 Task: Add Attachment from Google Drive to Card Card0000000155 in Board Board0000000039 in Workspace WS0000000013 in Trello. Add Cover Orange to Card Card0000000155 in Board Board0000000039 in Workspace WS0000000013 in Trello. Add "Add Label …" with "Title" Title0000000155 to Button Button0000000155 to Card Card0000000155 in Board Board0000000039 in Workspace WS0000000013 in Trello. Add Description DS0000000155 to Card Card0000000155 in Board Board0000000039 in Workspace WS0000000013 in Trello. Add Comment CM0000000155 to Card Card0000000155 in Board Board0000000039 in Workspace WS0000000013 in Trello
Action: Mouse moved to (587, 196)
Screenshot: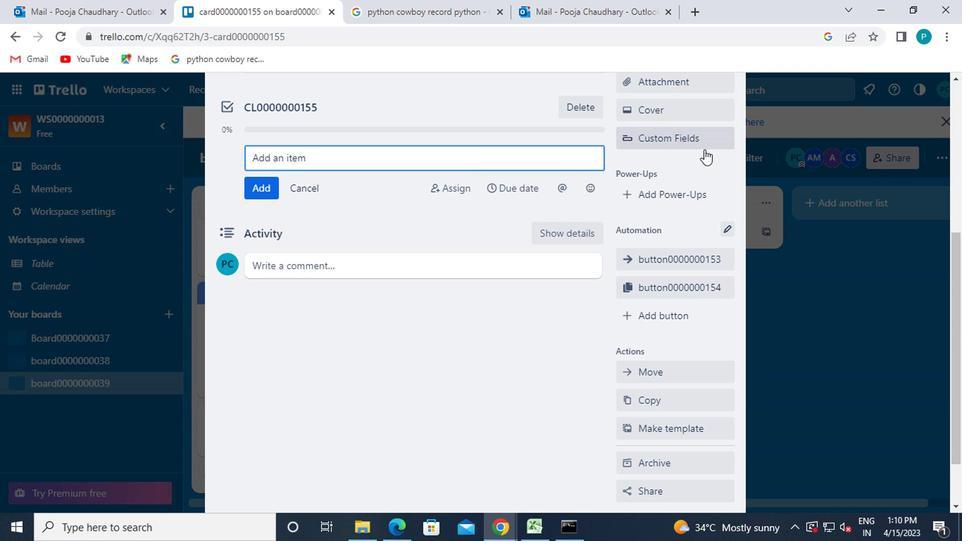 
Action: Mouse scrolled (587, 197) with delta (0, 1)
Screenshot: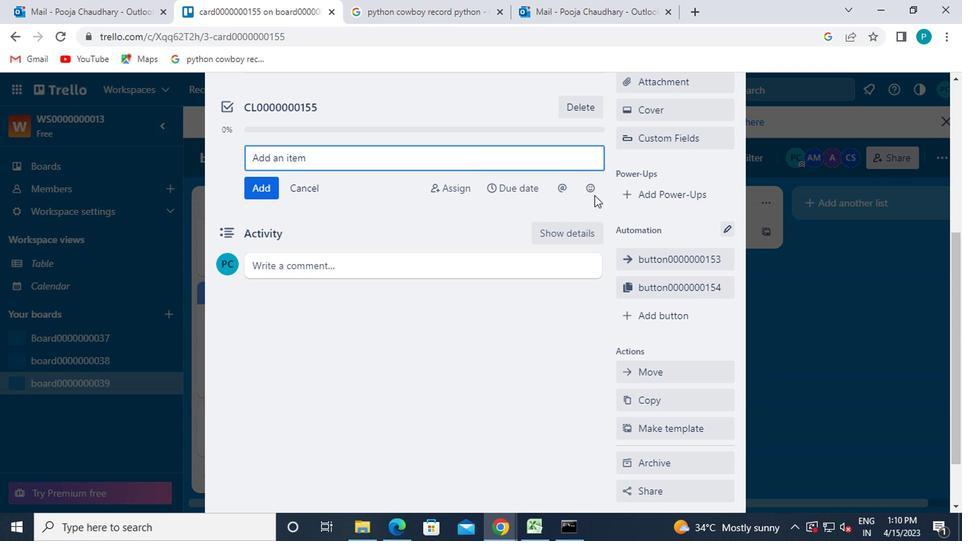 
Action: Mouse scrolled (587, 197) with delta (0, 1)
Screenshot: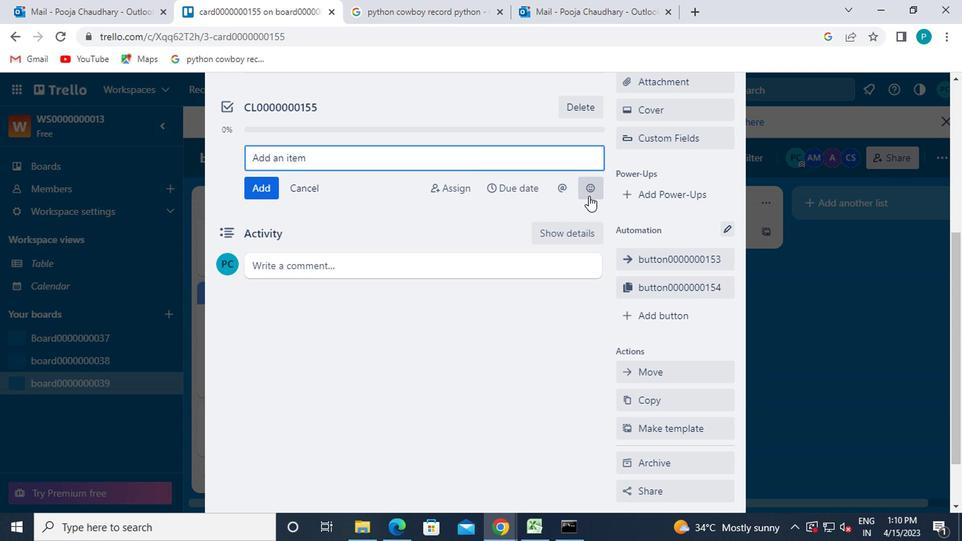 
Action: Mouse moved to (644, 223)
Screenshot: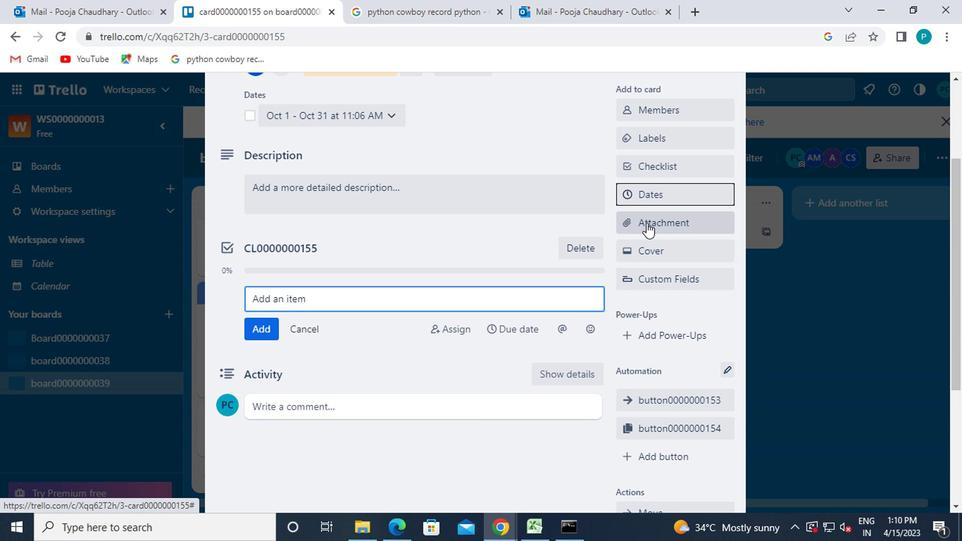 
Action: Mouse pressed left at (644, 223)
Screenshot: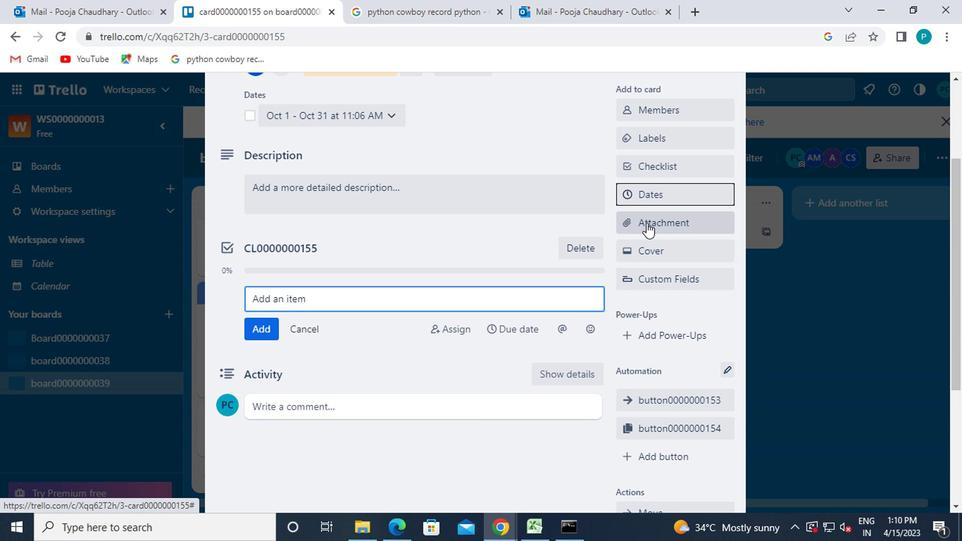 
Action: Mouse moved to (634, 198)
Screenshot: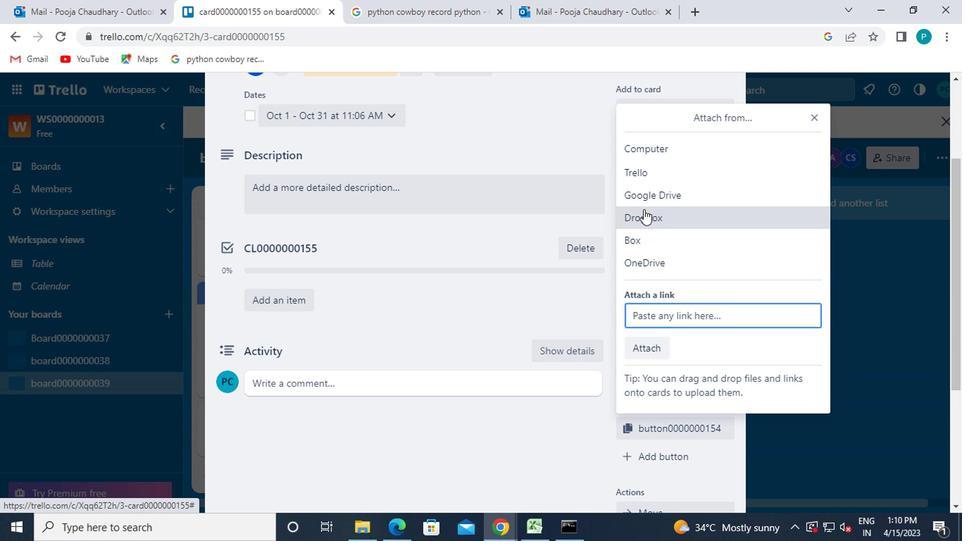 
Action: Mouse pressed left at (634, 198)
Screenshot: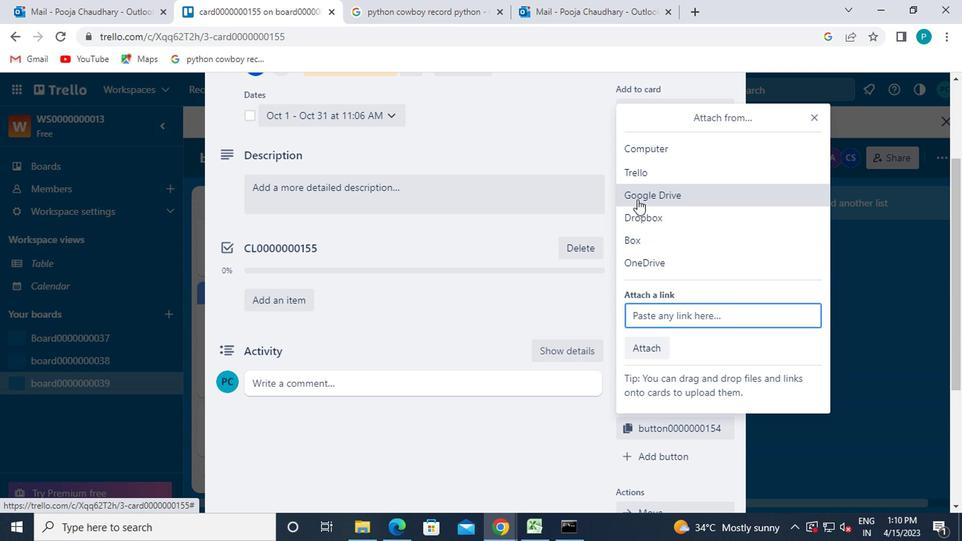 
Action: Mouse moved to (306, 342)
Screenshot: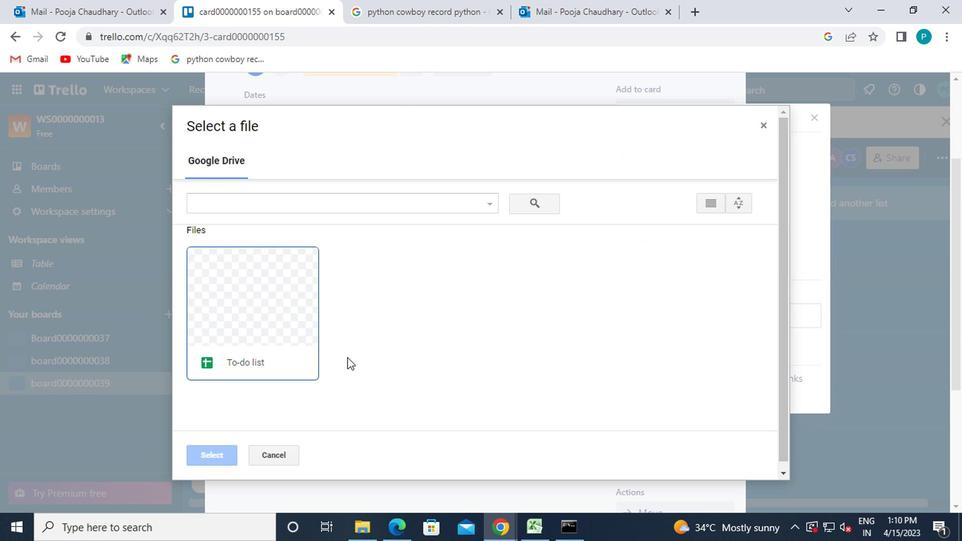 
Action: Mouse pressed left at (306, 342)
Screenshot: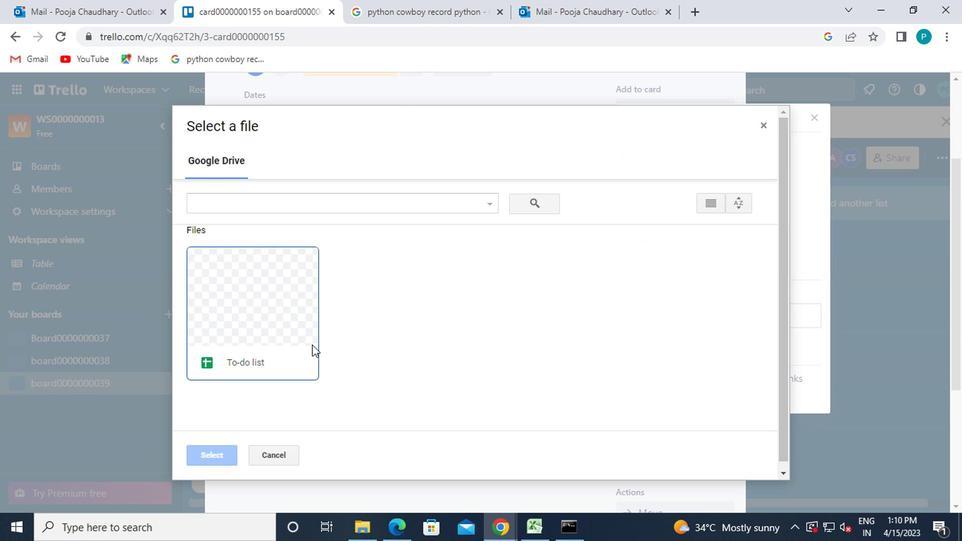 
Action: Mouse moved to (216, 453)
Screenshot: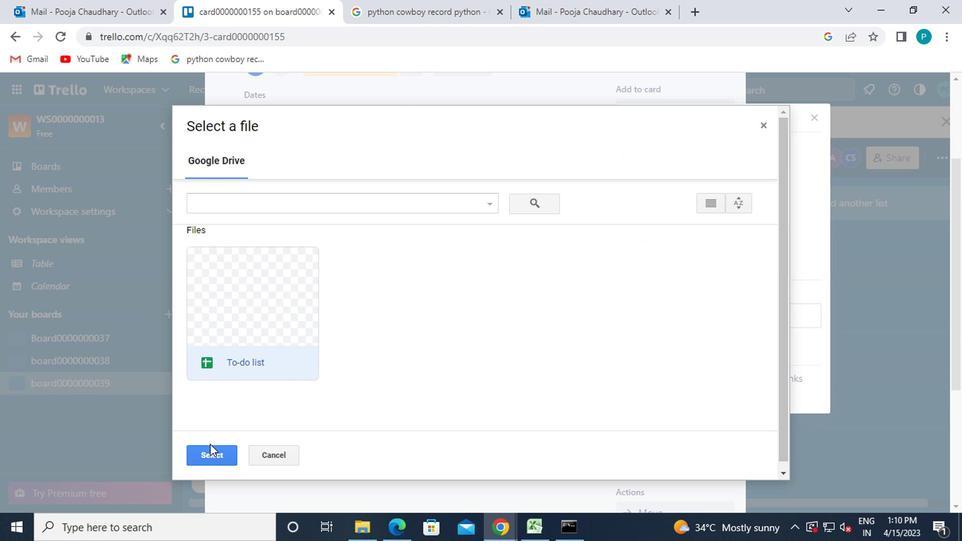 
Action: Mouse pressed left at (216, 453)
Screenshot: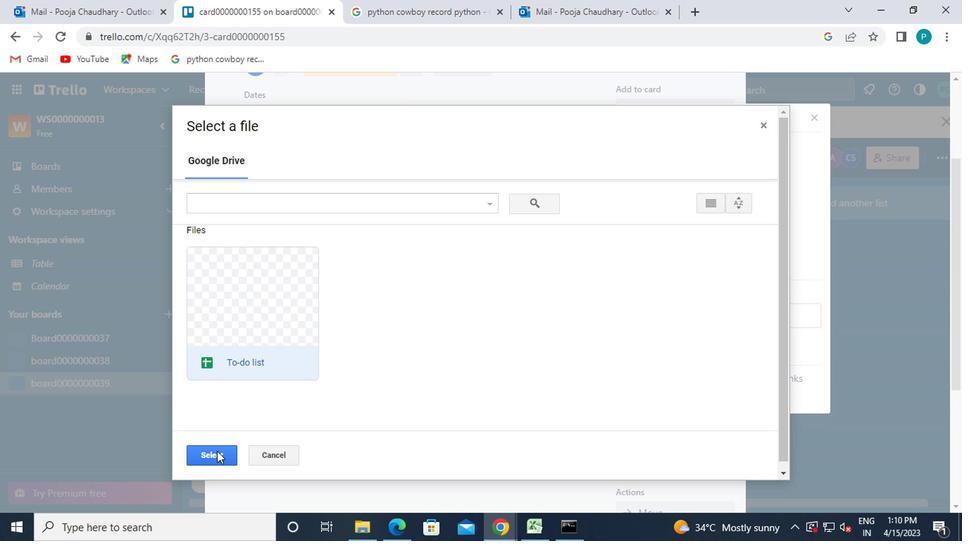 
Action: Mouse moved to (638, 254)
Screenshot: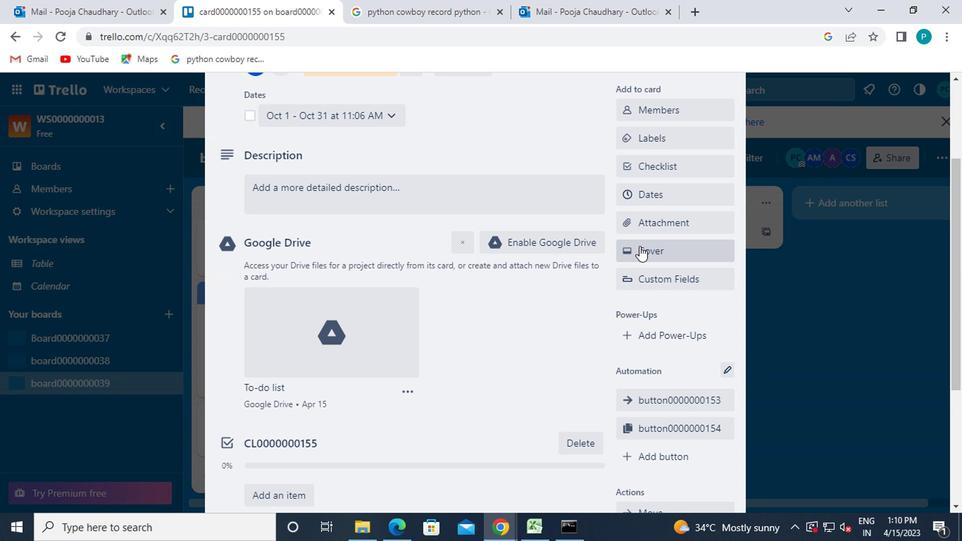 
Action: Mouse pressed left at (638, 254)
Screenshot: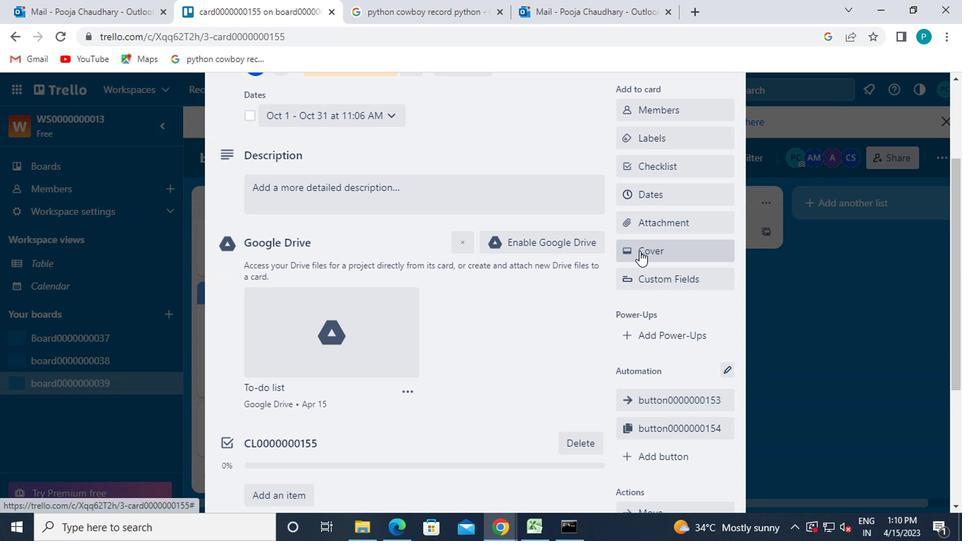 
Action: Mouse moved to (718, 244)
Screenshot: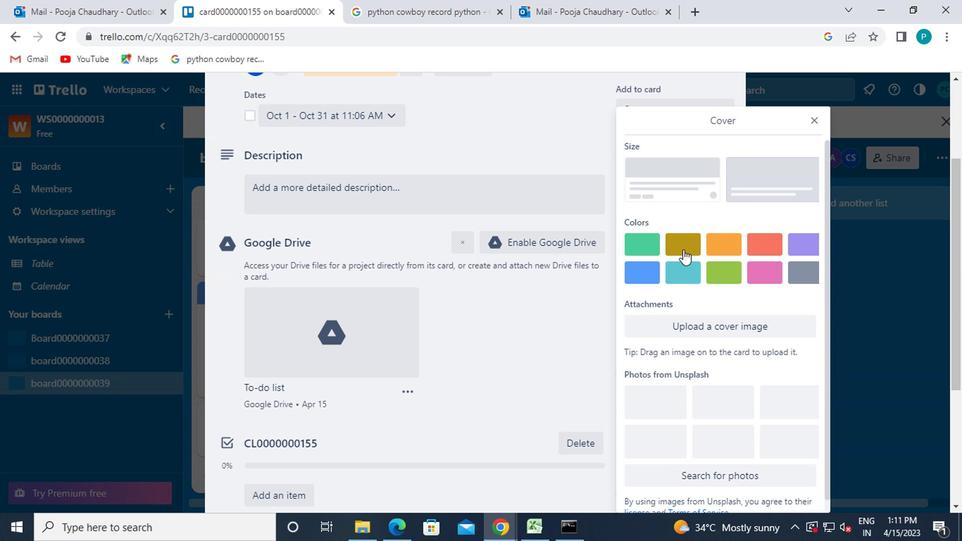 
Action: Mouse pressed left at (718, 244)
Screenshot: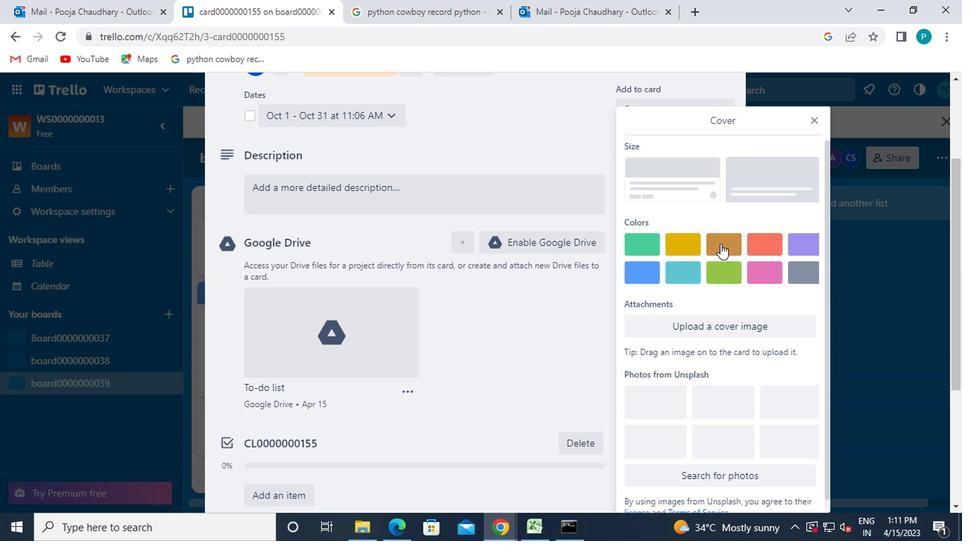 
Action: Mouse moved to (811, 121)
Screenshot: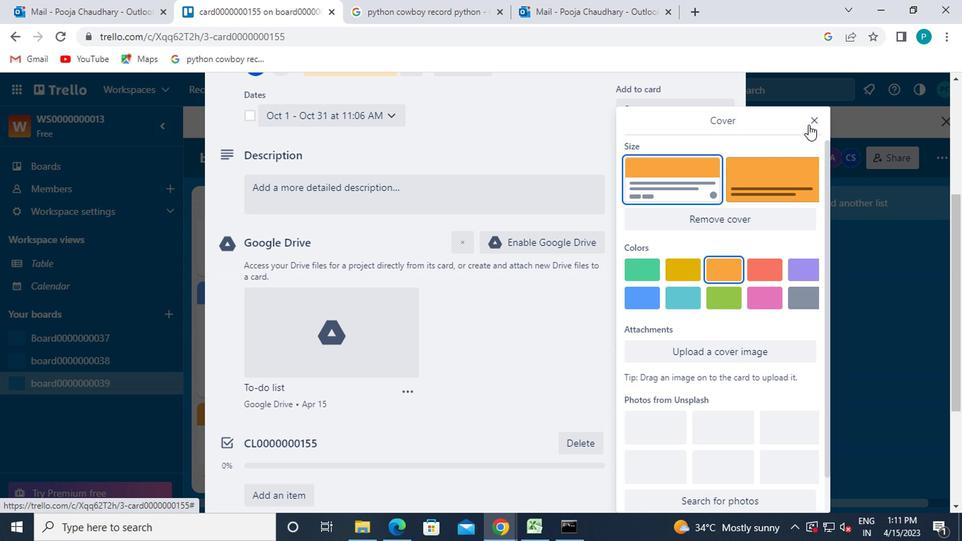 
Action: Mouse pressed left at (811, 121)
Screenshot: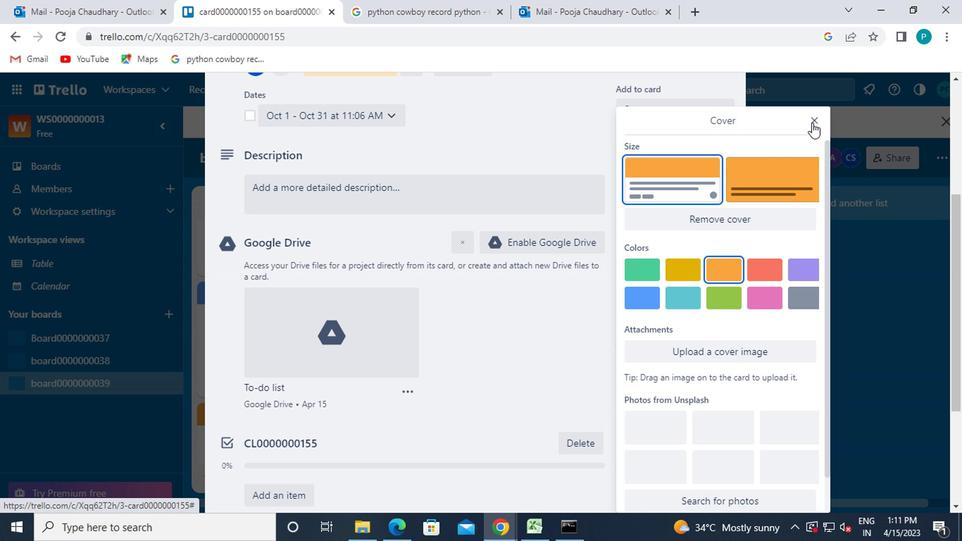 
Action: Mouse moved to (573, 321)
Screenshot: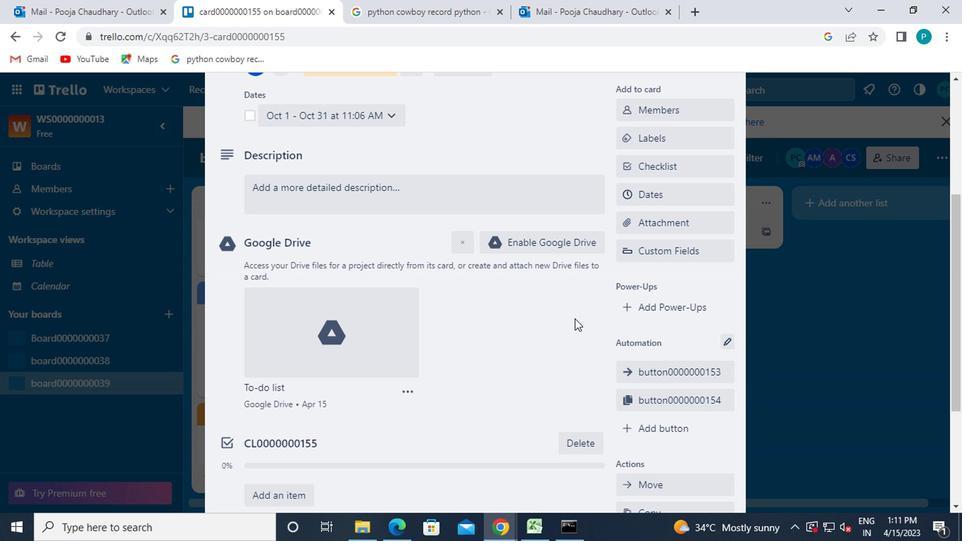 
Action: Mouse scrolled (573, 320) with delta (0, 0)
Screenshot: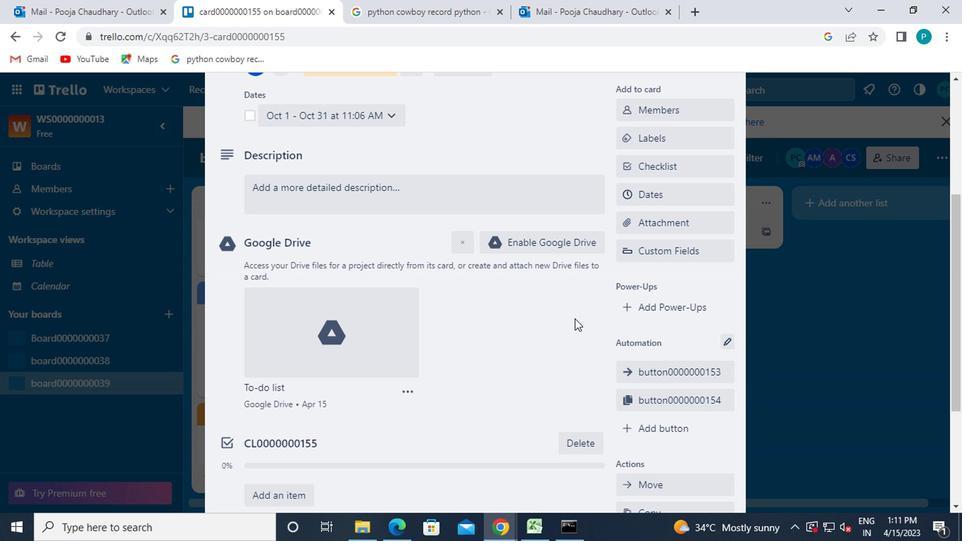 
Action: Mouse moved to (664, 350)
Screenshot: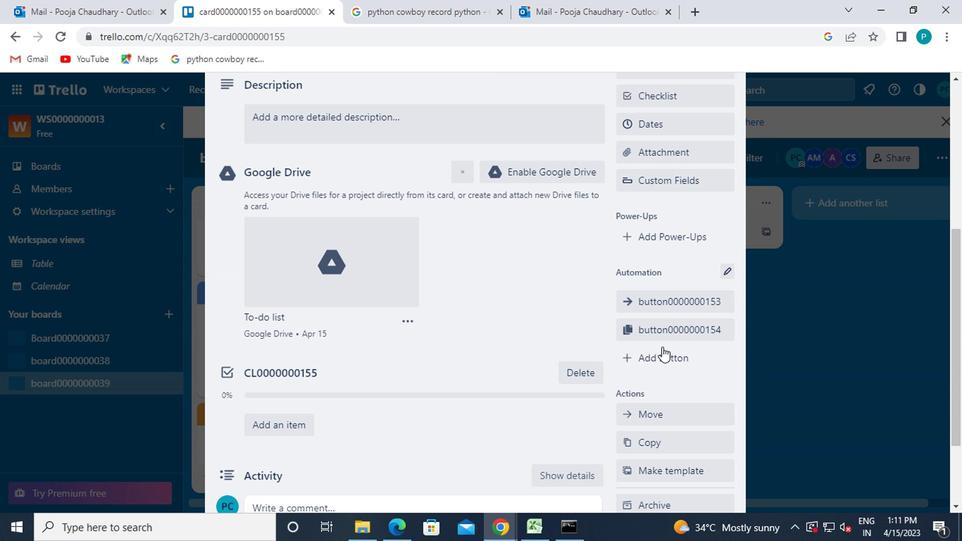 
Action: Mouse pressed left at (664, 350)
Screenshot: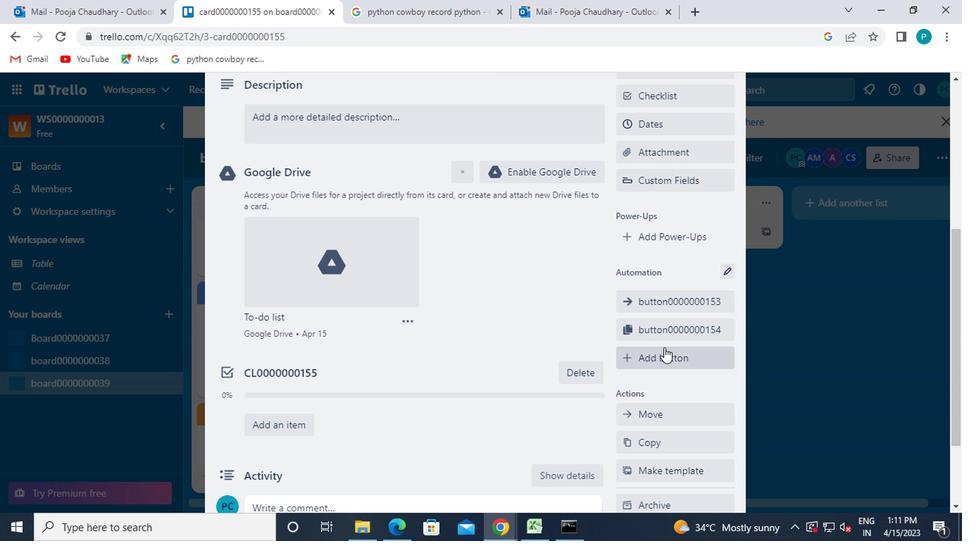 
Action: Mouse moved to (666, 244)
Screenshot: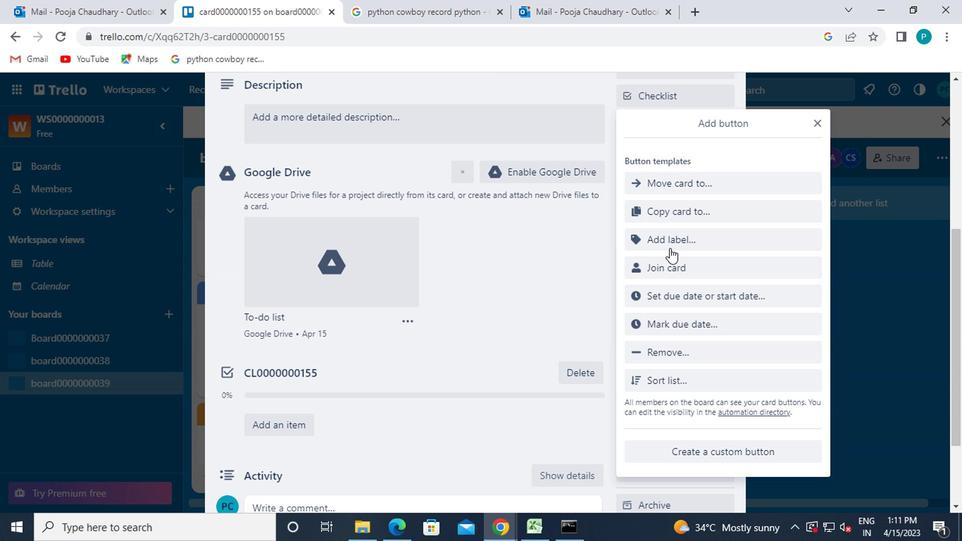 
Action: Mouse pressed left at (666, 244)
Screenshot: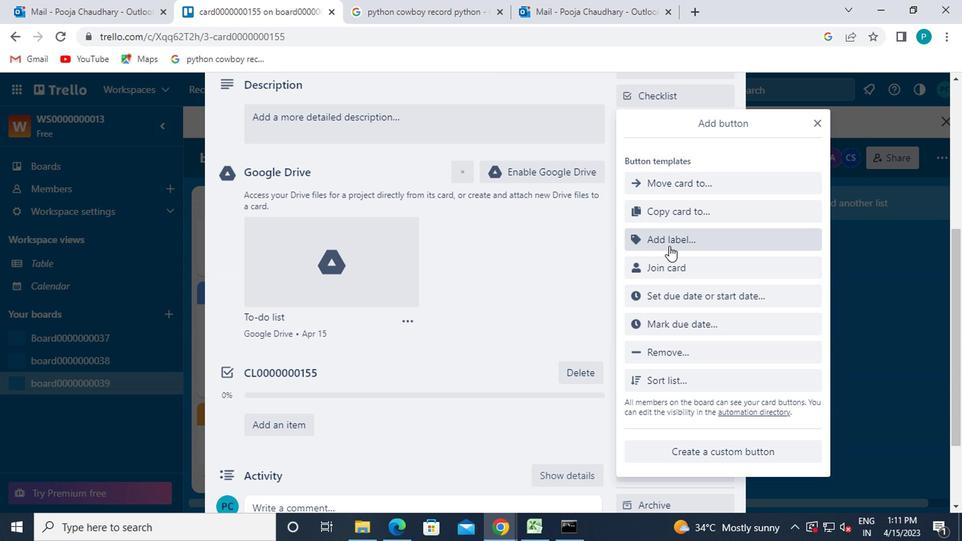 
Action: Mouse moved to (671, 179)
Screenshot: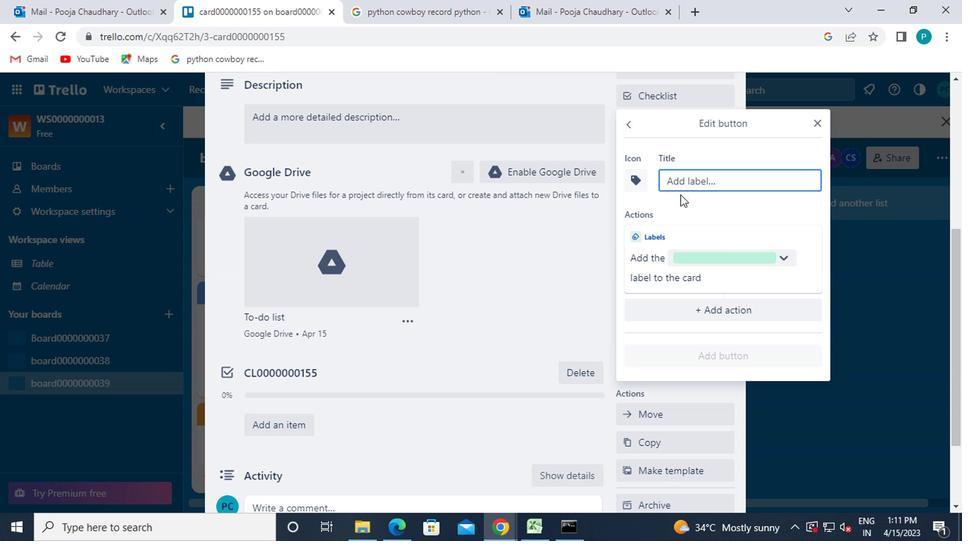 
Action: Mouse pressed left at (671, 179)
Screenshot: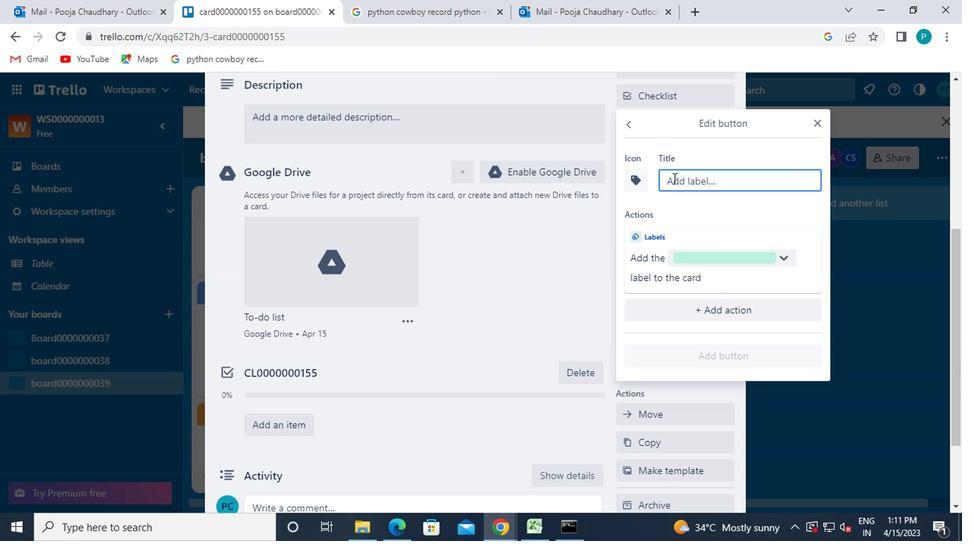 
Action: Key pressed <Key.caps_lock>t<Key.caps_lock>itle0000000155
Screenshot: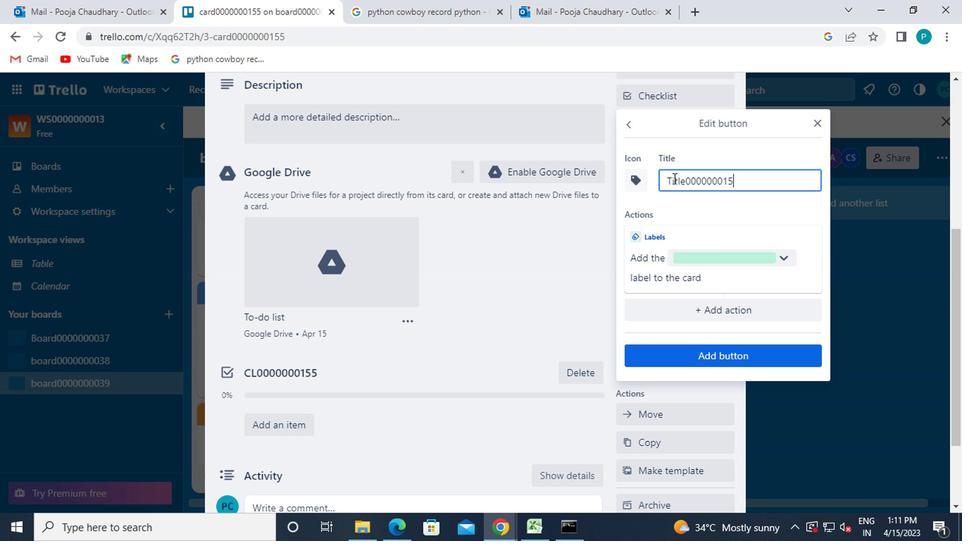 
Action: Mouse moved to (699, 355)
Screenshot: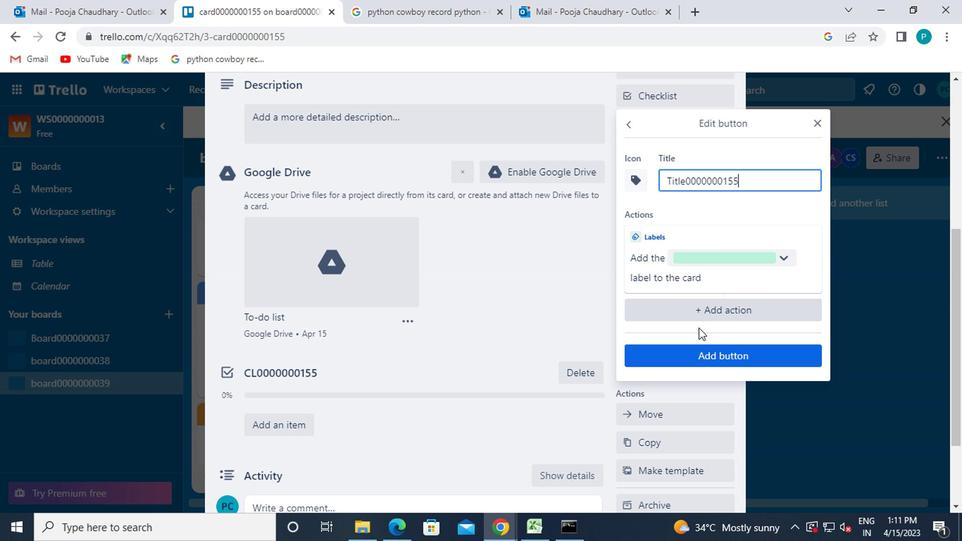 
Action: Mouse pressed left at (699, 355)
Screenshot: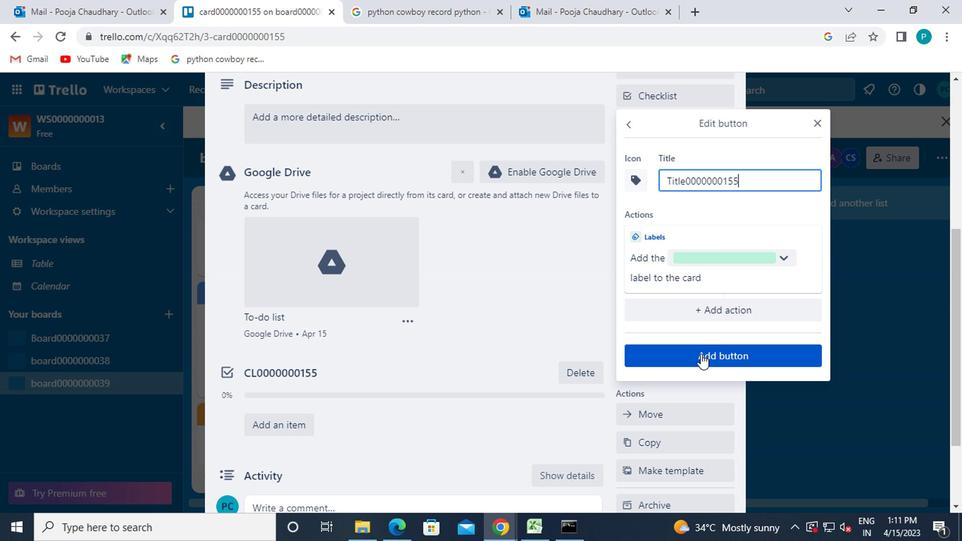 
Action: Mouse moved to (561, 334)
Screenshot: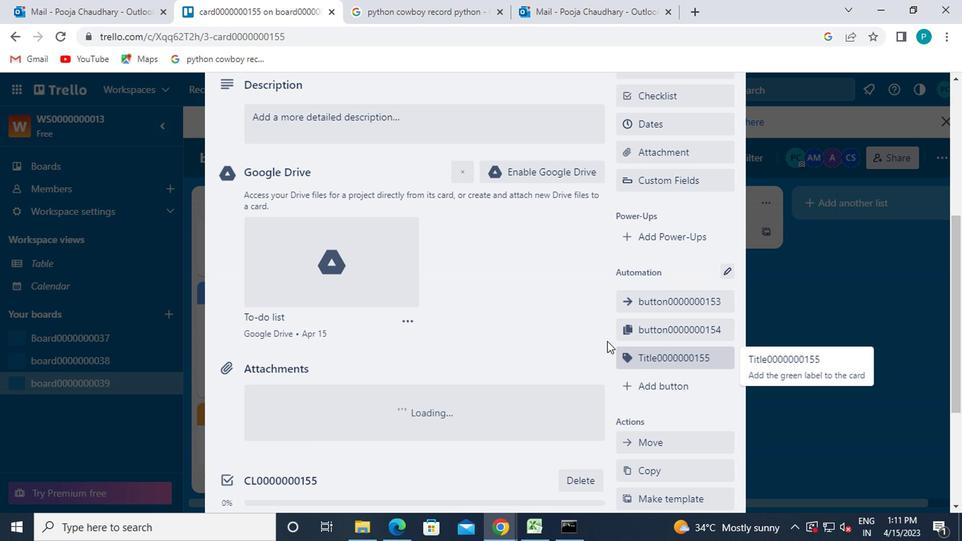 
Action: Mouse scrolled (561, 334) with delta (0, 0)
Screenshot: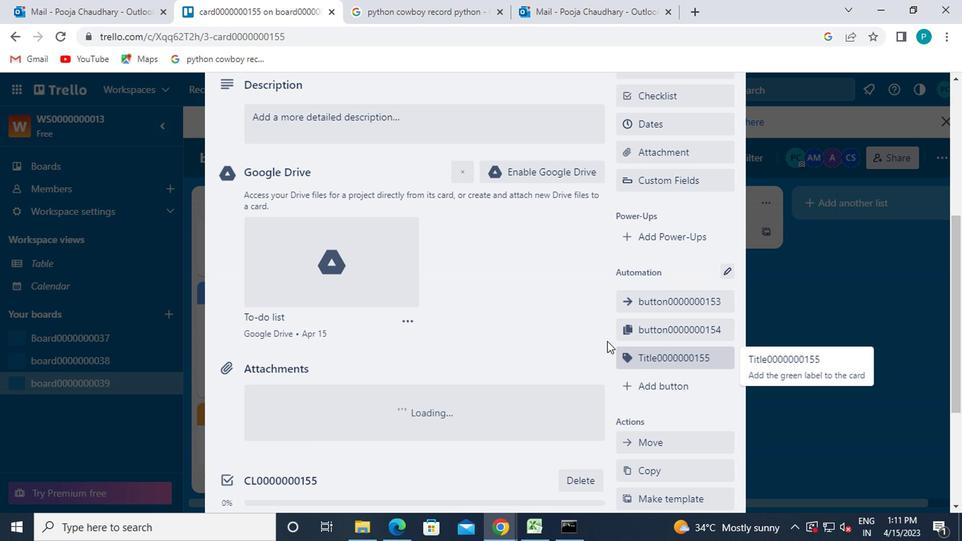 
Action: Mouse moved to (559, 332)
Screenshot: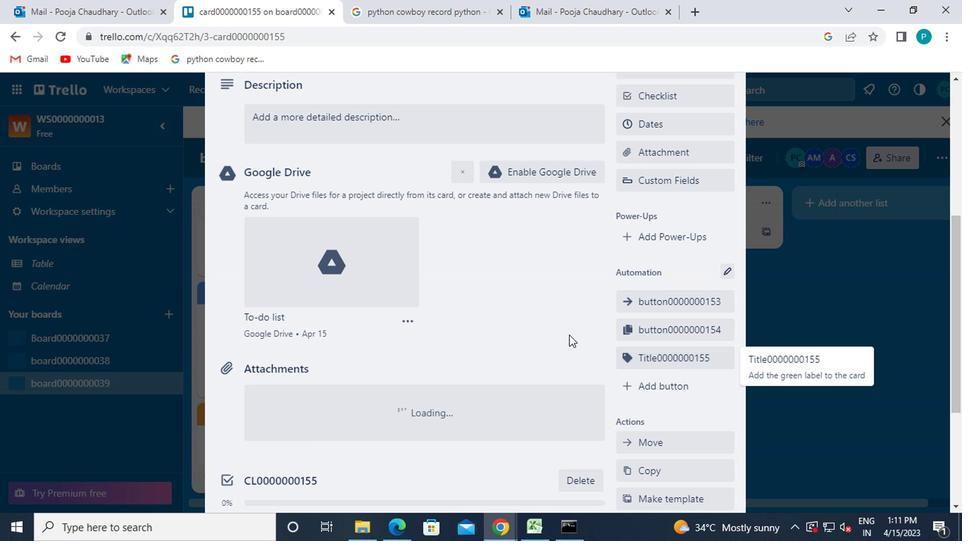 
Action: Mouse scrolled (559, 333) with delta (0, 0)
Screenshot: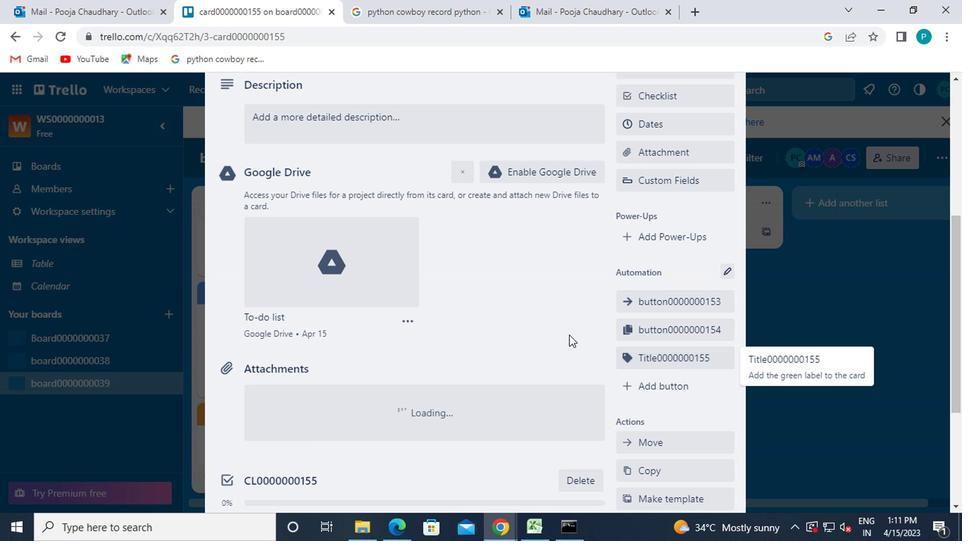 
Action: Mouse moved to (445, 279)
Screenshot: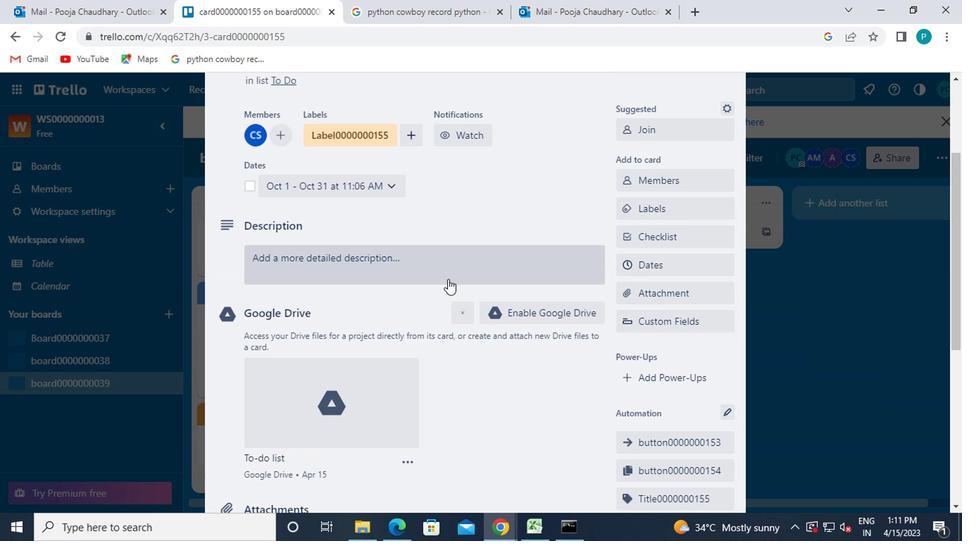 
Action: Mouse pressed left at (445, 279)
Screenshot: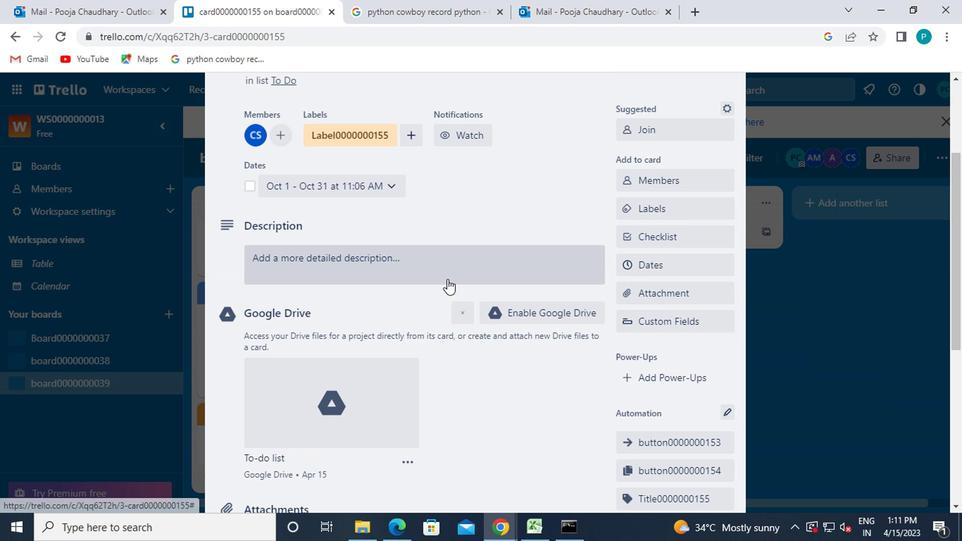 
Action: Mouse moved to (494, 248)
Screenshot: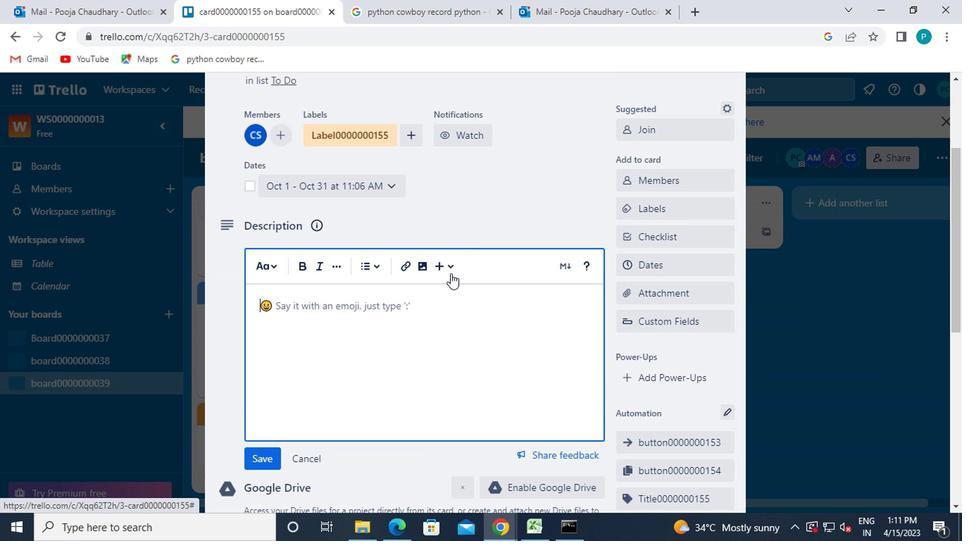 
Action: Key pressed <Key.caps_lock>ds0000000155
Screenshot: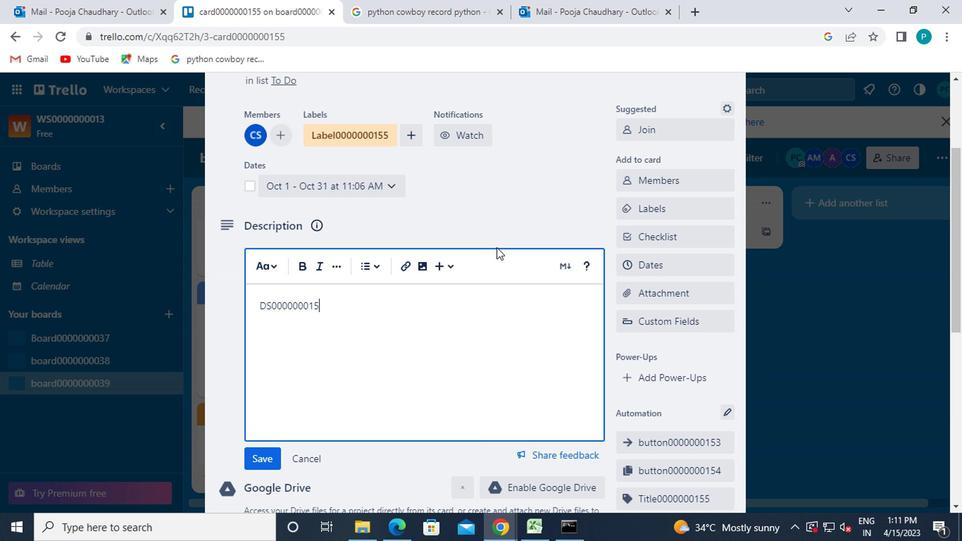 
Action: Mouse moved to (260, 468)
Screenshot: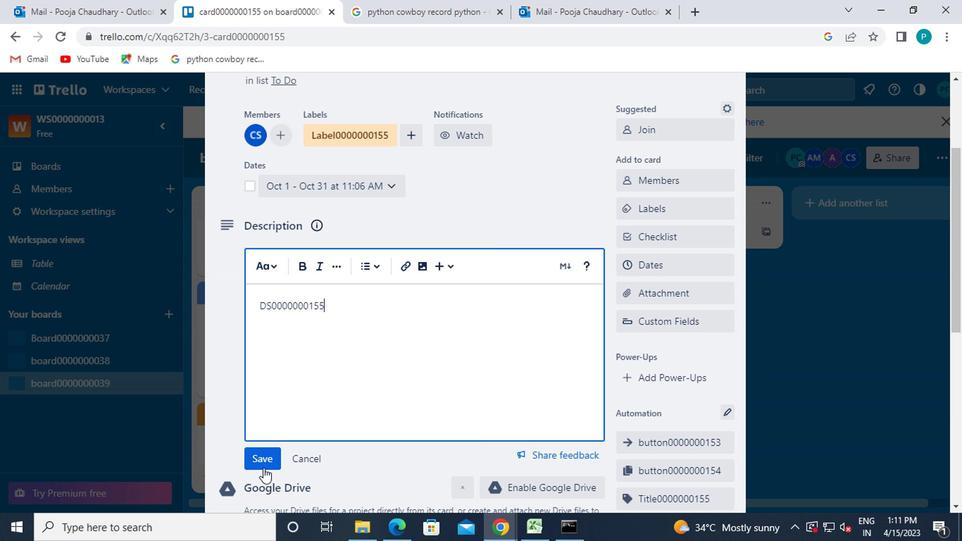
Action: Mouse pressed left at (260, 468)
Screenshot: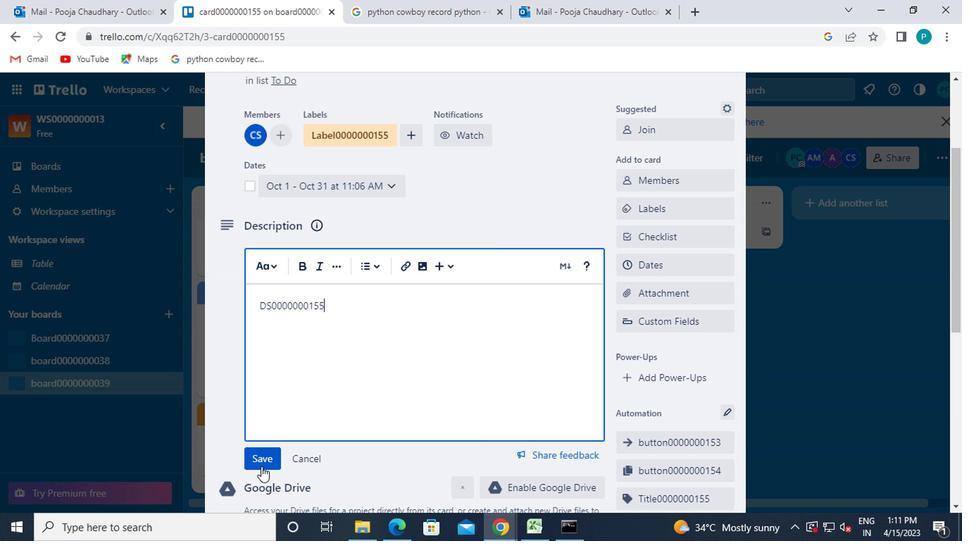 
Action: Mouse moved to (301, 432)
Screenshot: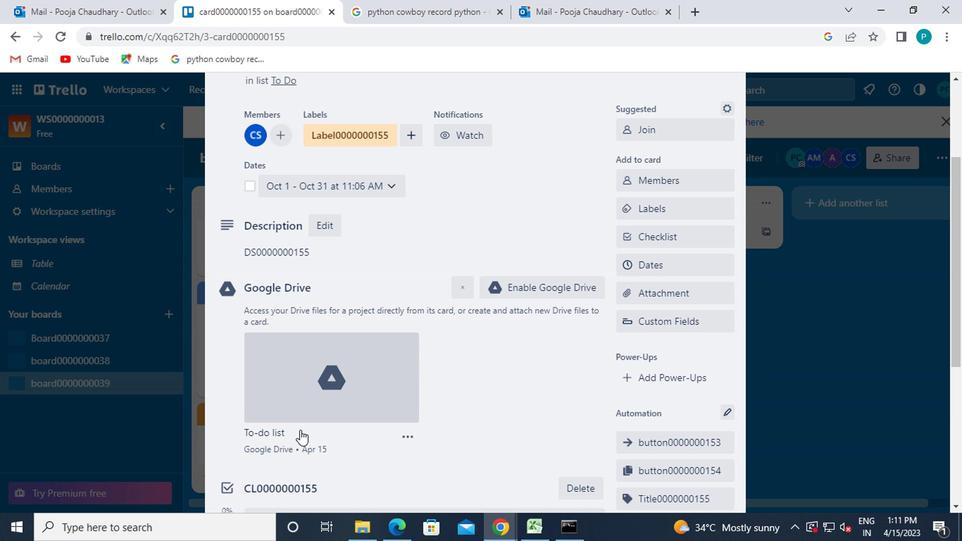 
Action: Mouse scrolled (301, 432) with delta (0, 0)
Screenshot: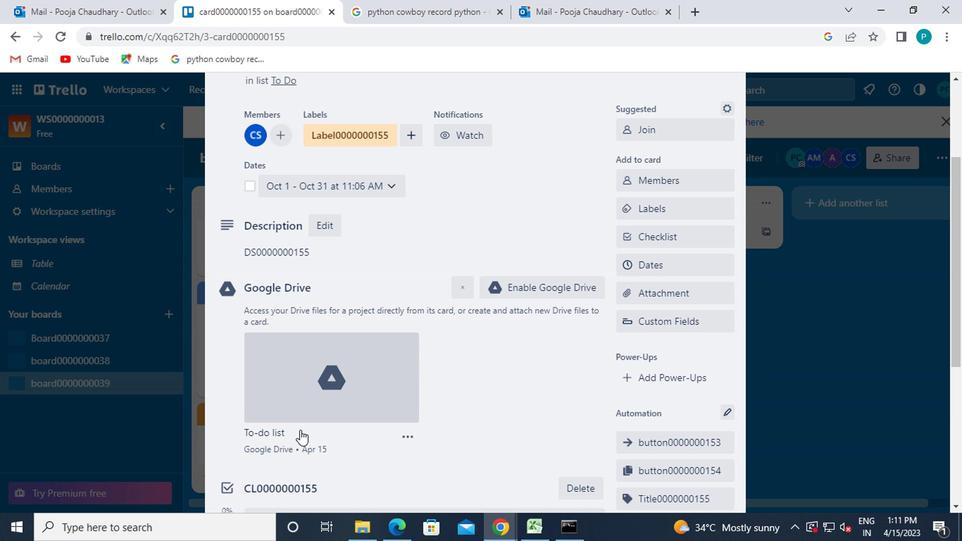 
Action: Mouse moved to (301, 432)
Screenshot: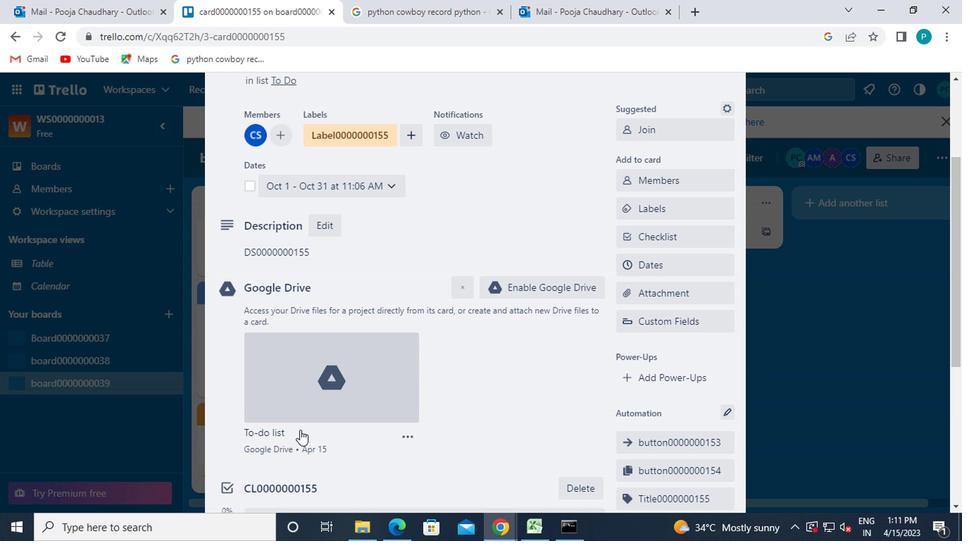 
Action: Mouse scrolled (301, 431) with delta (0, -1)
Screenshot: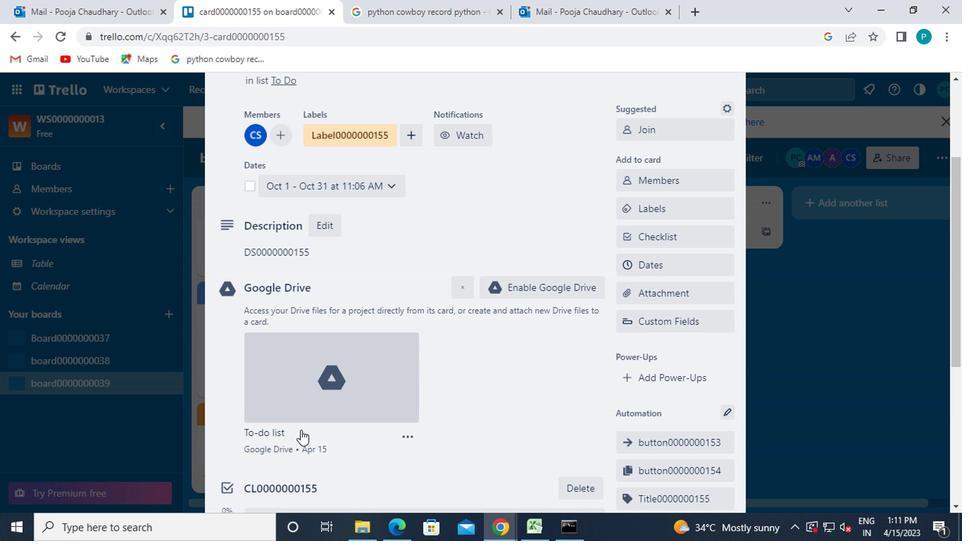 
Action: Mouse scrolled (301, 431) with delta (0, -1)
Screenshot: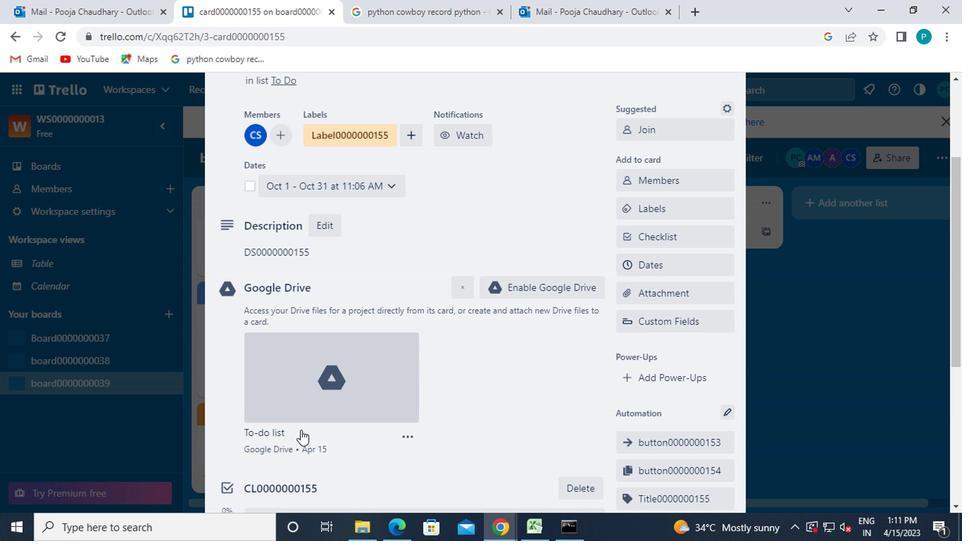 
Action: Mouse scrolled (301, 431) with delta (0, -1)
Screenshot: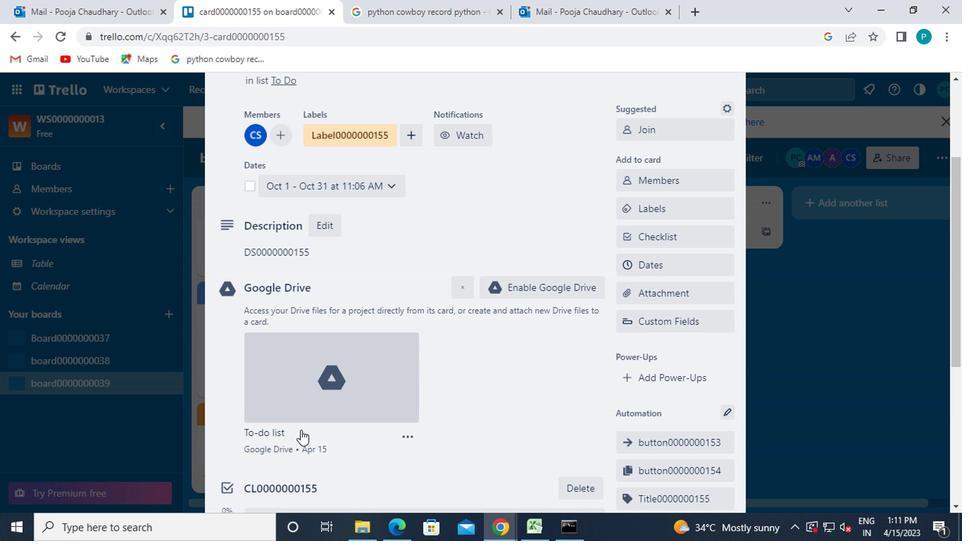 
Action: Mouse scrolled (301, 431) with delta (0, -1)
Screenshot: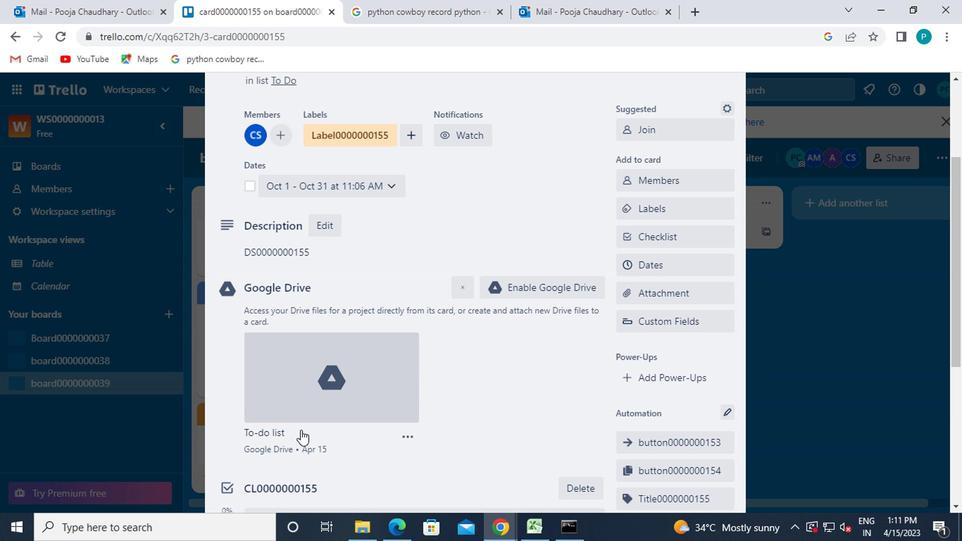 
Action: Mouse moved to (294, 408)
Screenshot: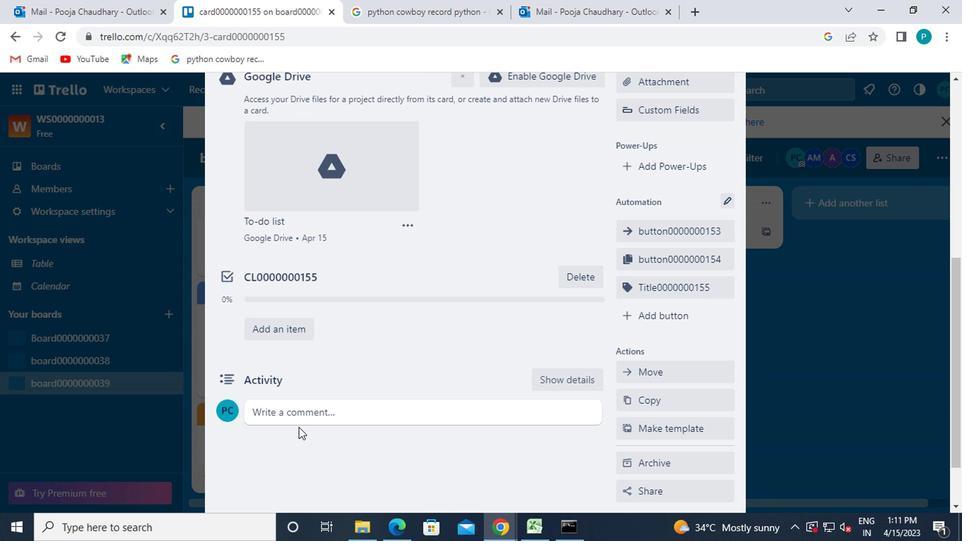 
Action: Mouse pressed left at (294, 408)
Screenshot: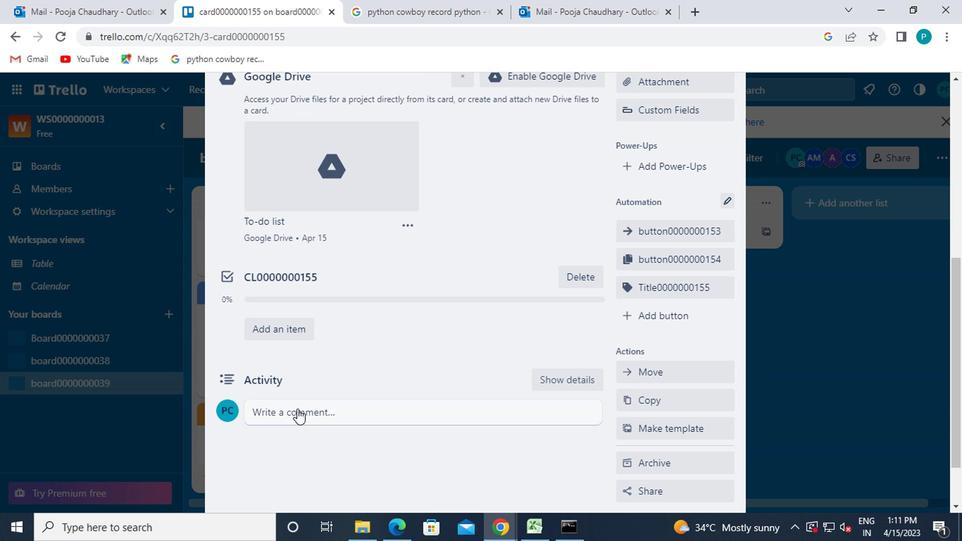 
Action: Mouse moved to (299, 406)
Screenshot: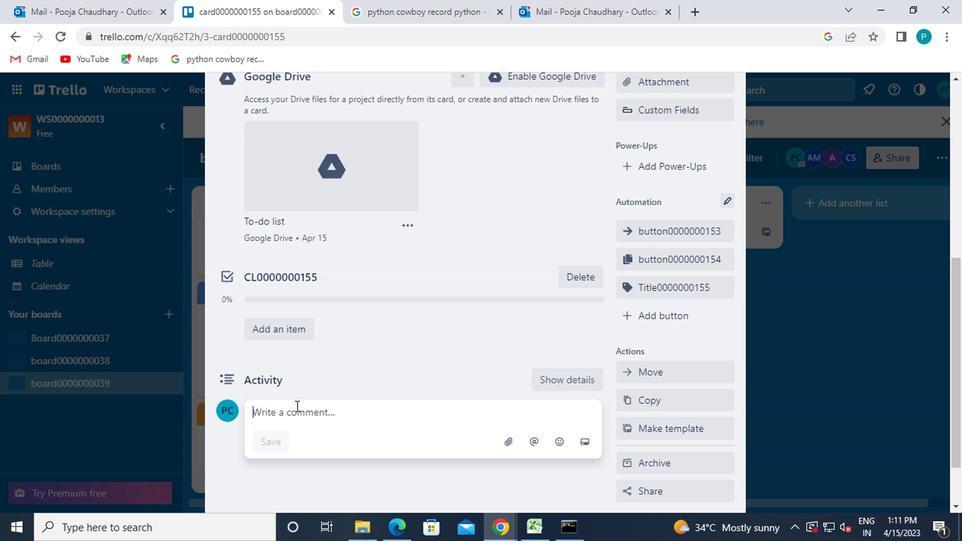 
Action: Key pressed cm0000000155
Screenshot: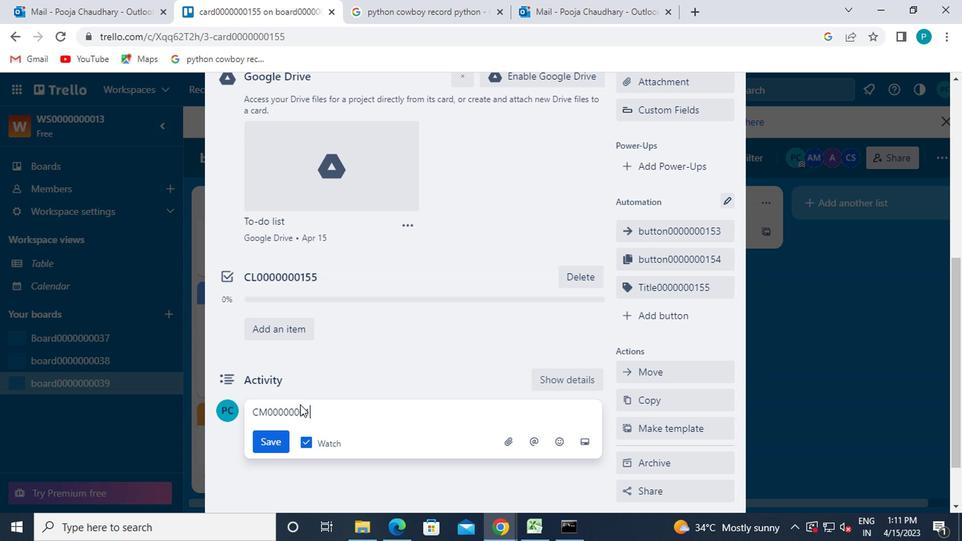 
Action: Mouse moved to (252, 451)
Screenshot: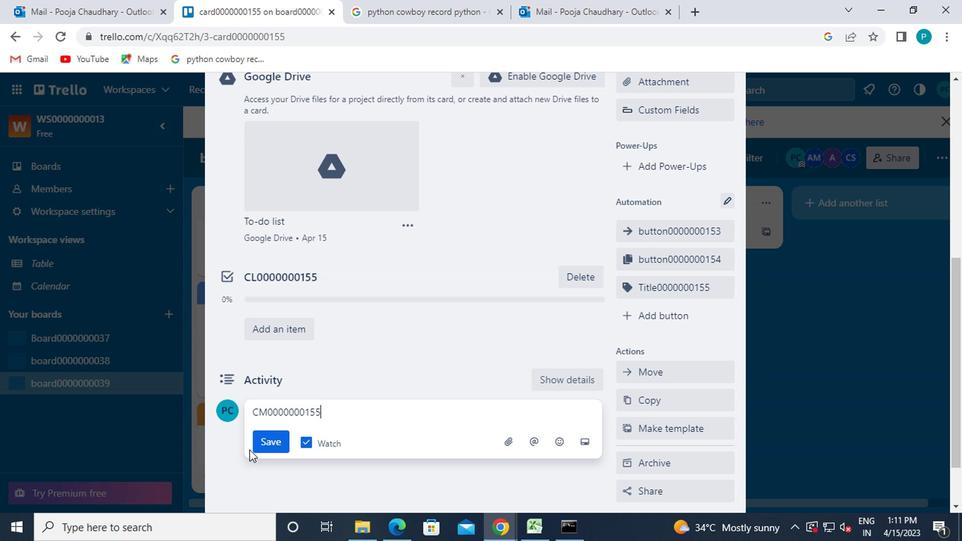 
Action: Mouse pressed left at (252, 451)
Screenshot: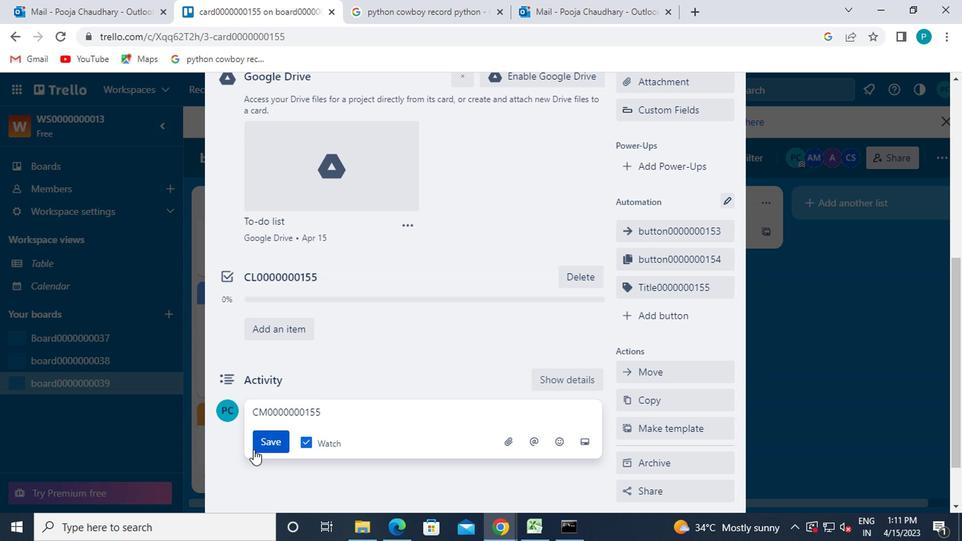 
Action: Mouse moved to (259, 450)
Screenshot: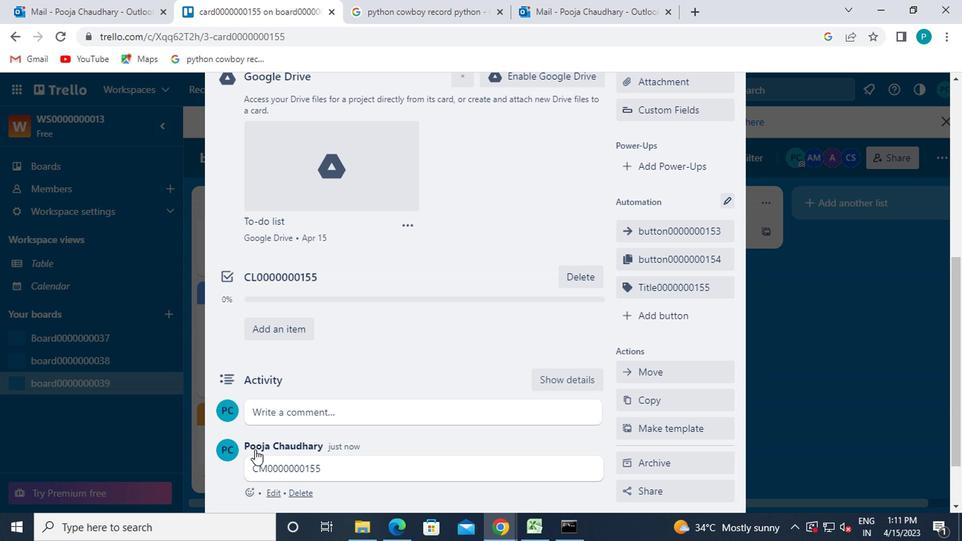 
